 Task: Add to scrum project XpertTech a team member softage.4@softage.net and assign as Project Lead.
Action: Mouse moved to (110, 374)
Screenshot: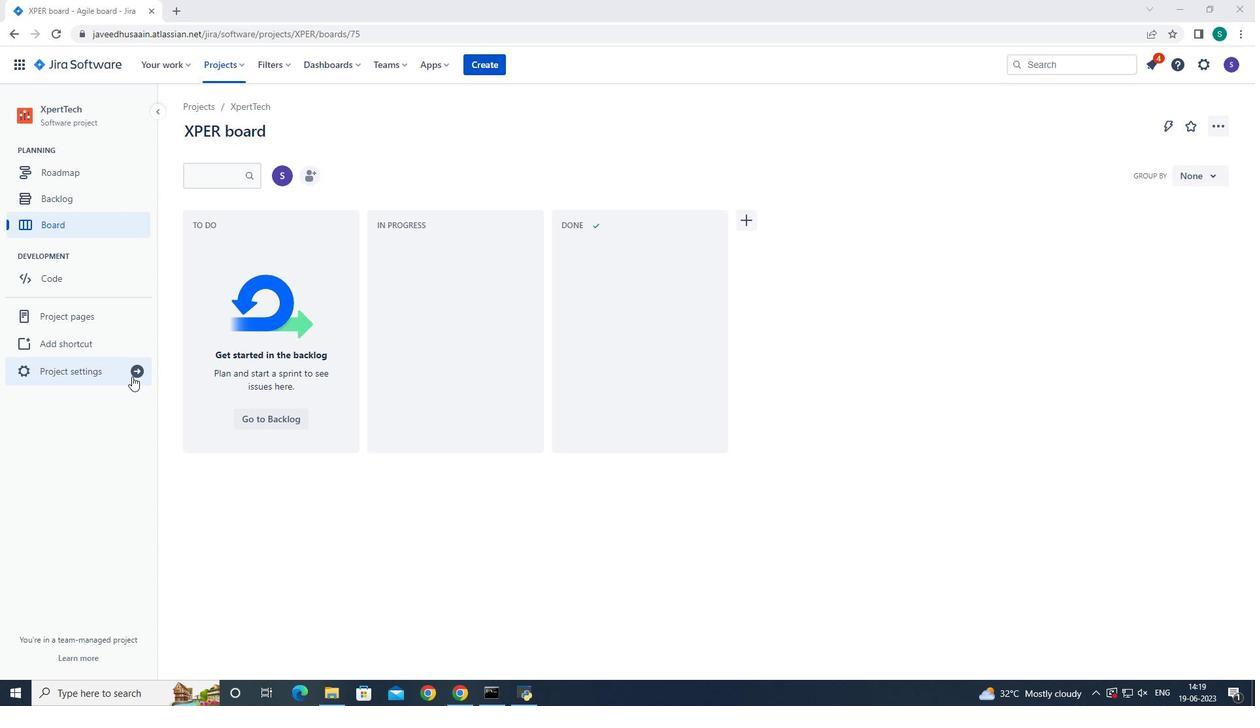 
Action: Mouse pressed left at (110, 374)
Screenshot: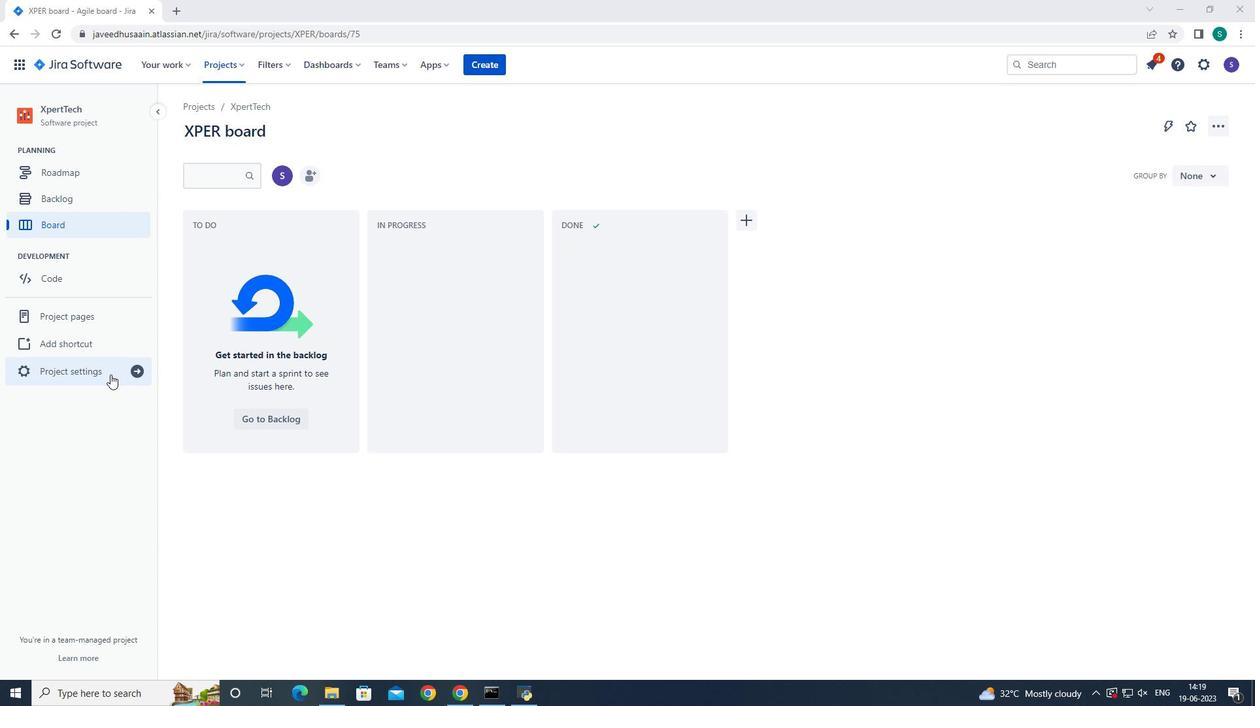 
Action: Mouse moved to (728, 424)
Screenshot: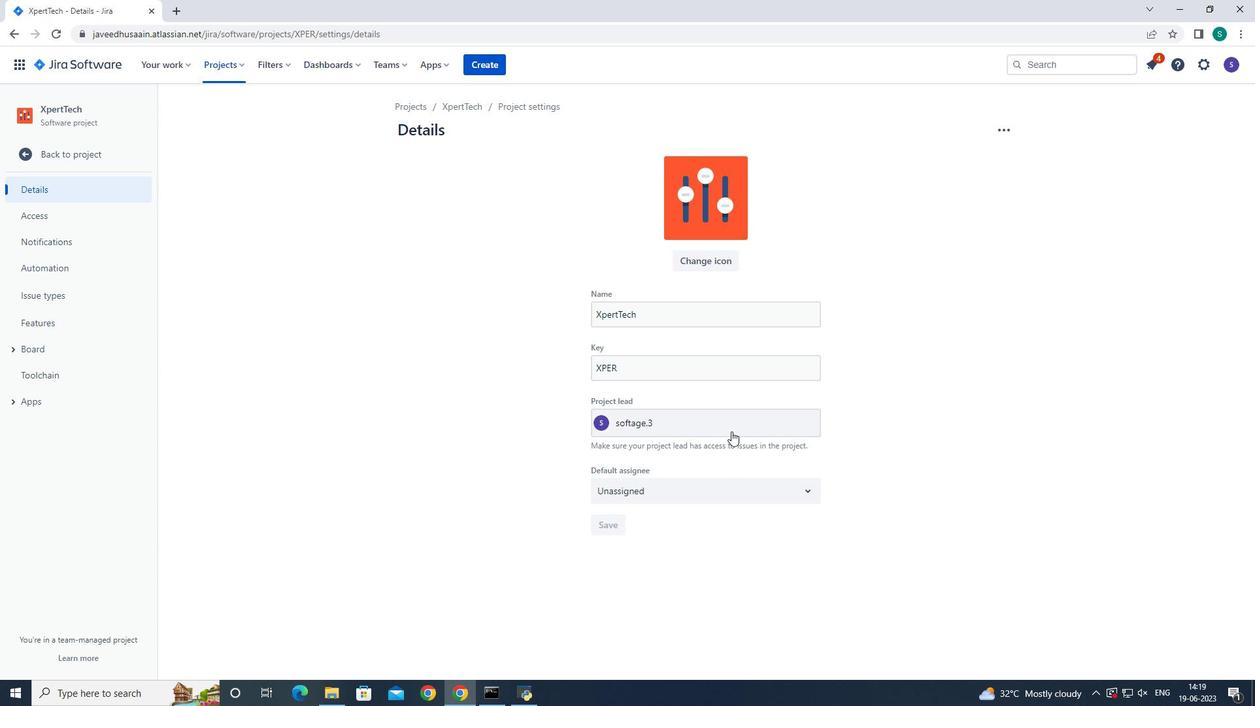 
Action: Mouse pressed left at (728, 424)
Screenshot: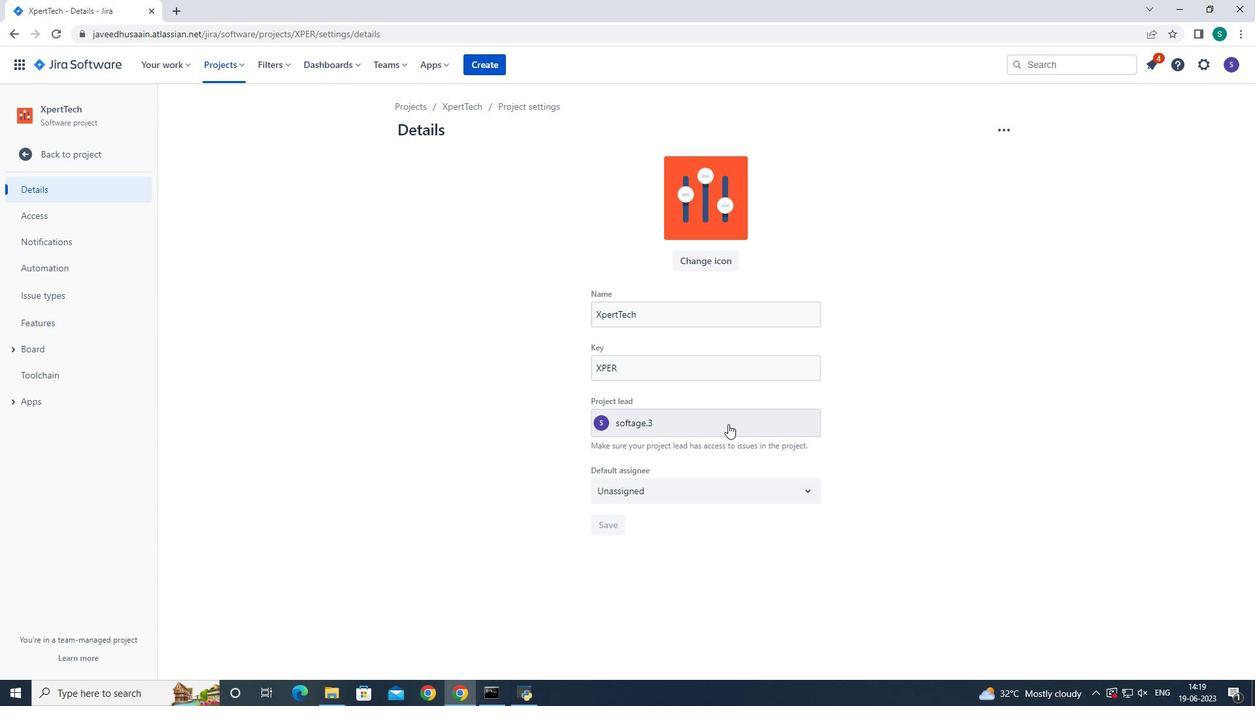 
Action: Key pressed softage.4<Key.shift>@softage.net
Screenshot: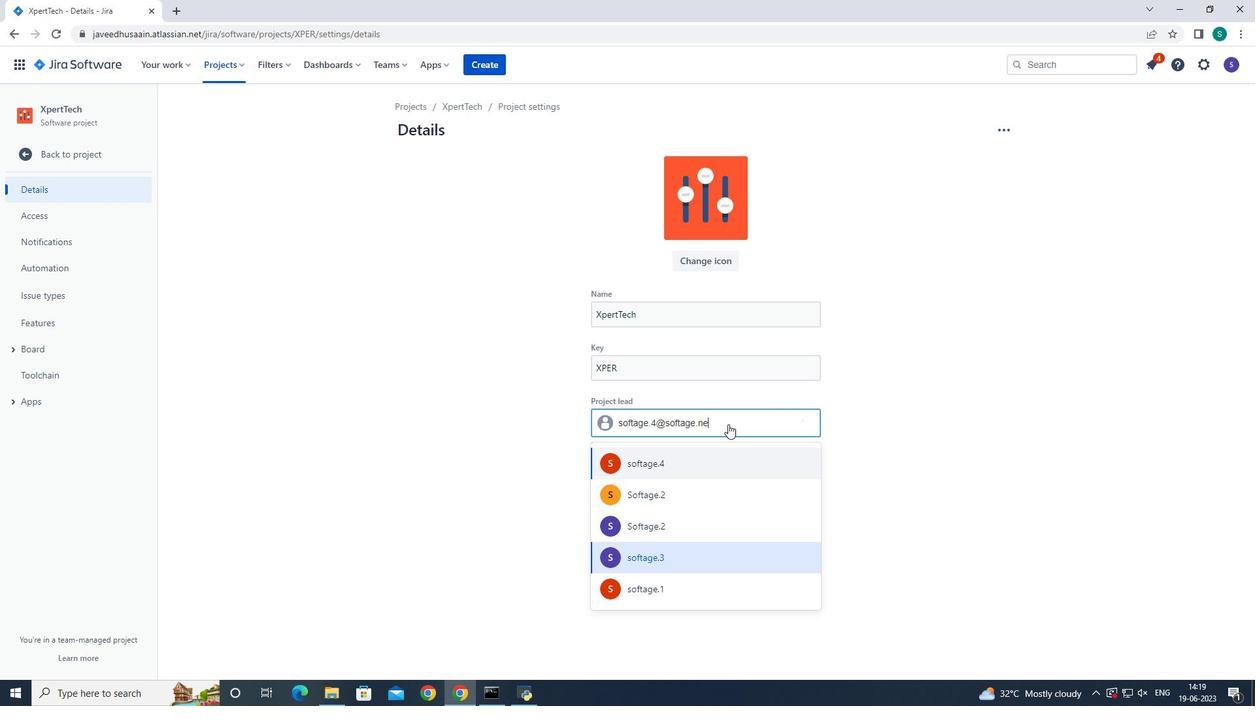 
Action: Mouse moved to (692, 466)
Screenshot: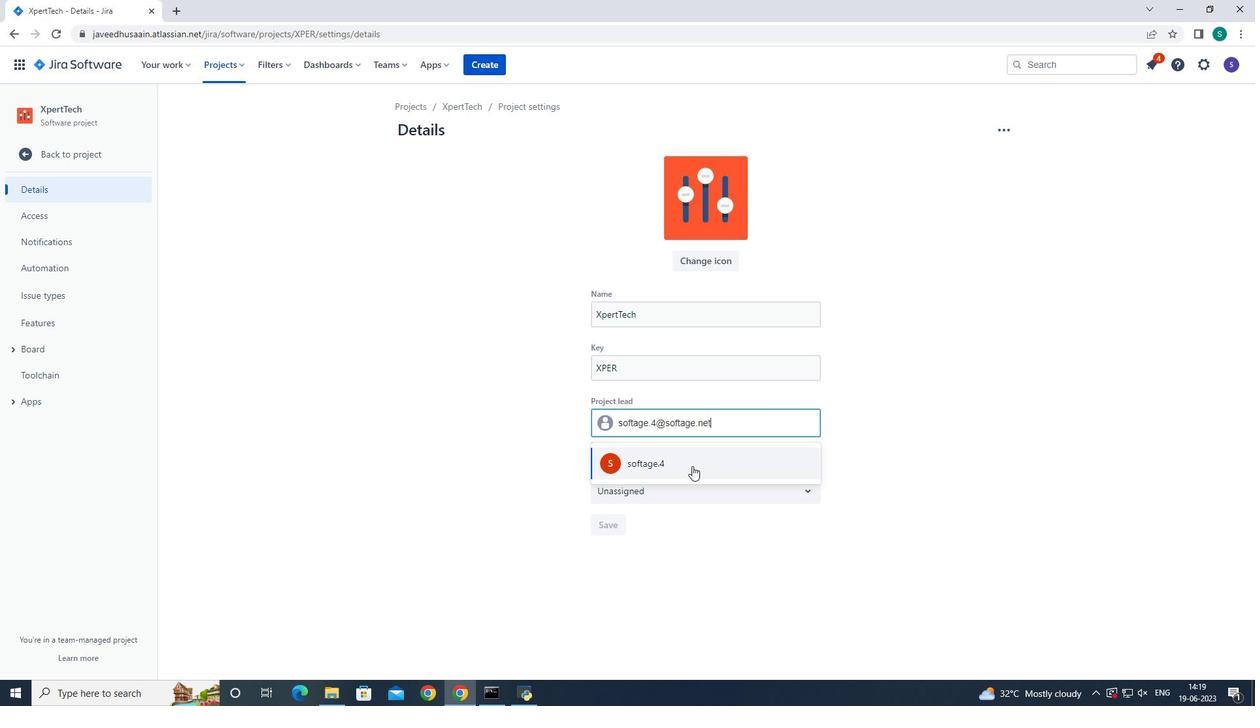 
Action: Mouse pressed left at (692, 466)
Screenshot: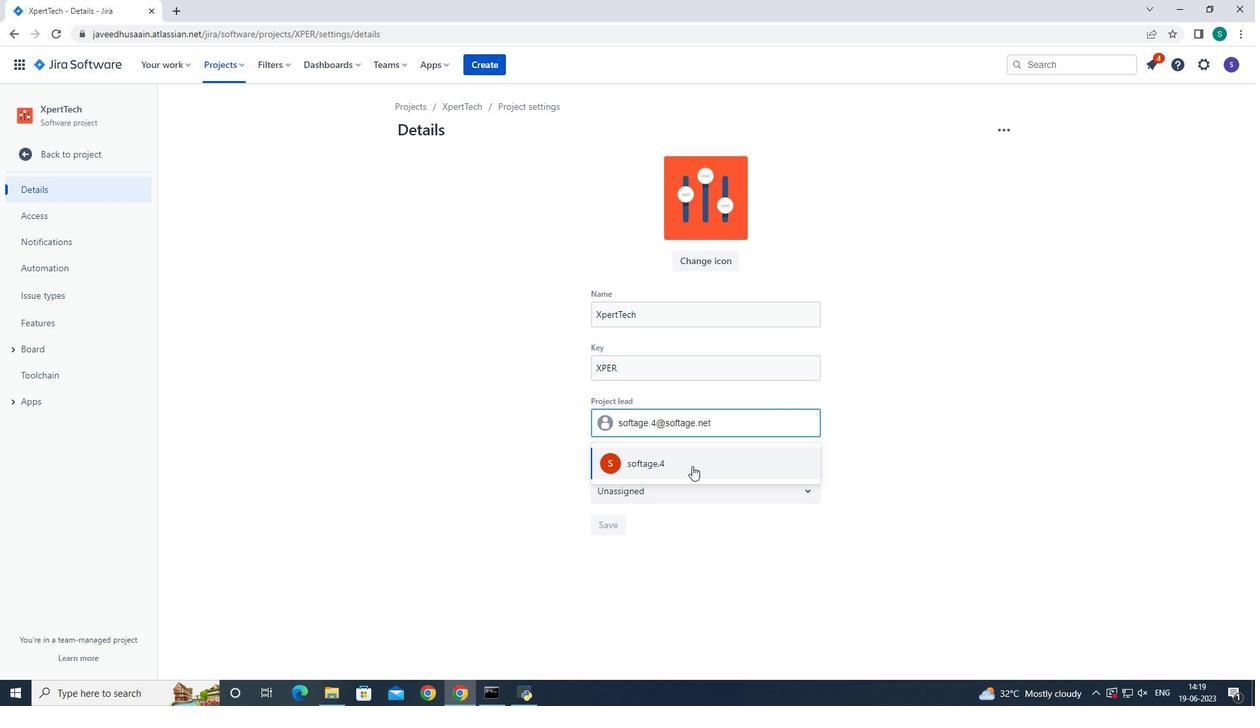 
Action: Mouse moved to (692, 495)
Screenshot: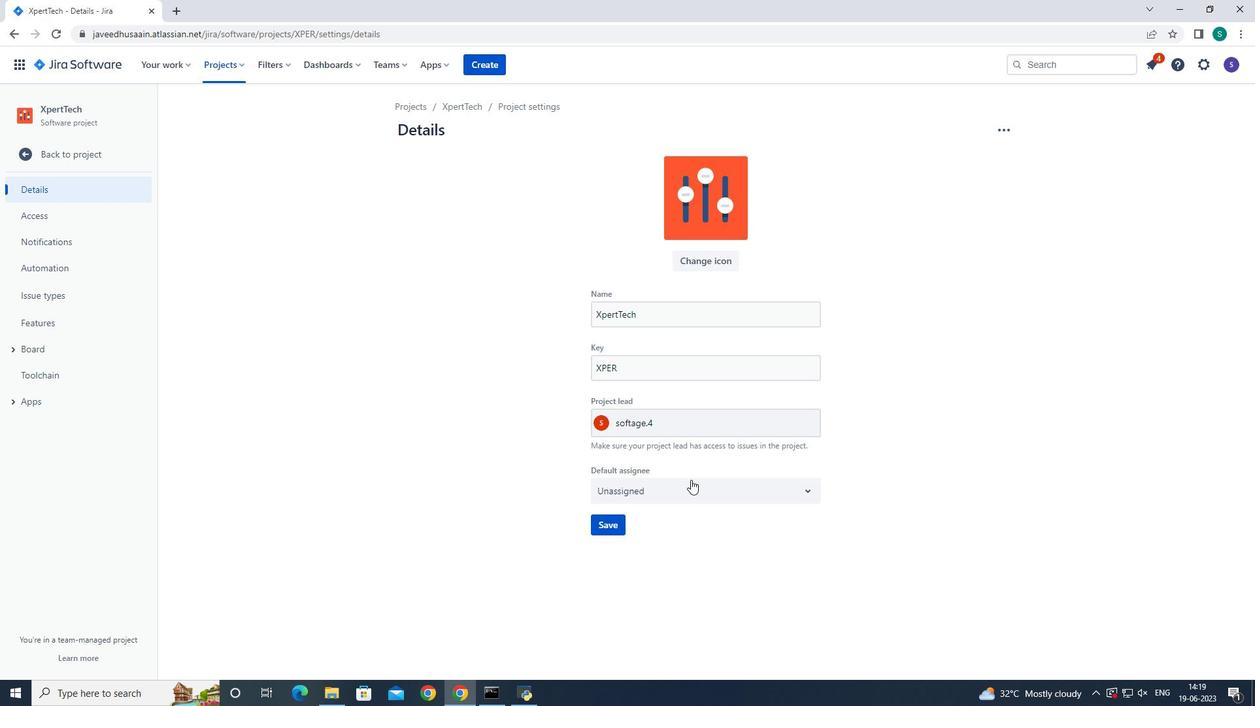
Action: Mouse pressed left at (692, 495)
Screenshot: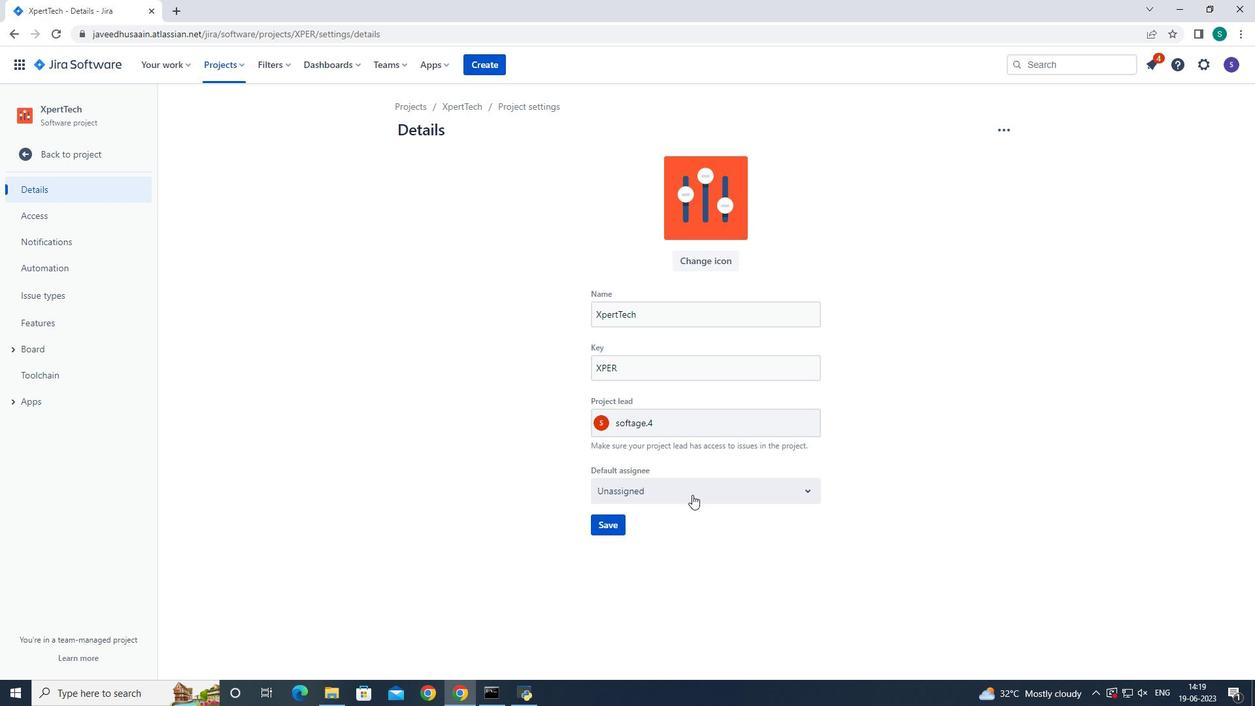 
Action: Mouse moved to (671, 527)
Screenshot: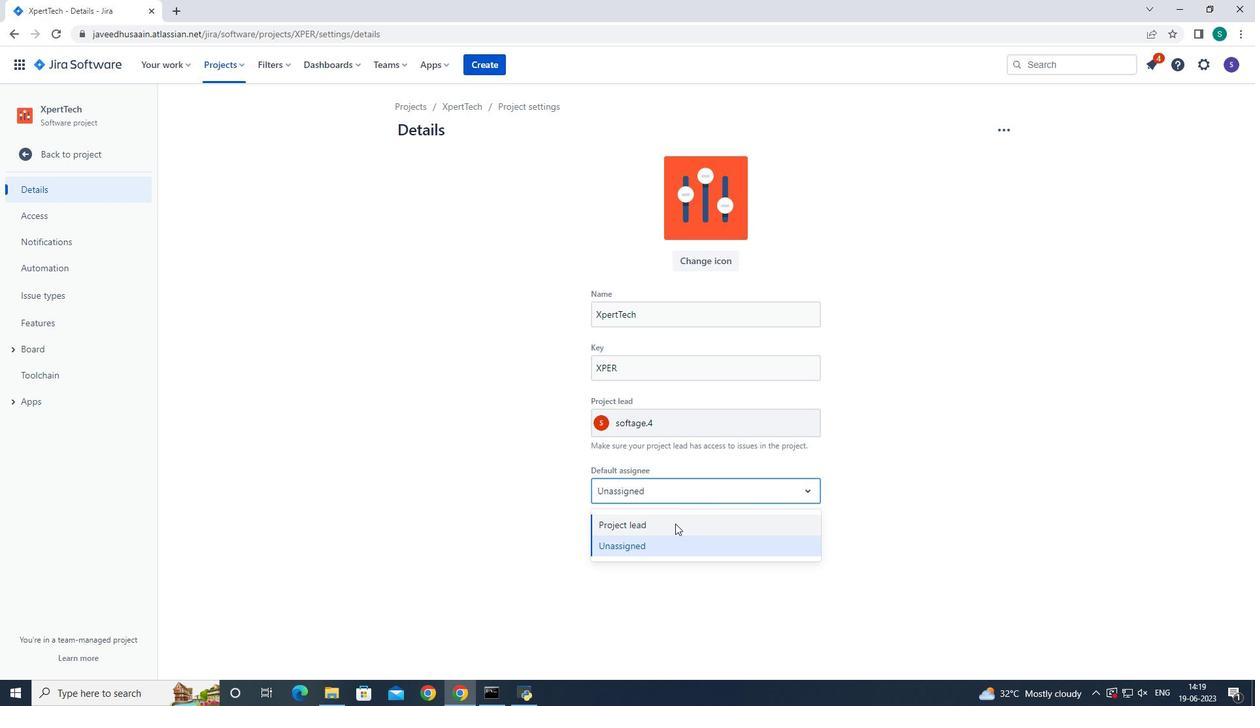 
Action: Mouse pressed left at (671, 527)
Screenshot: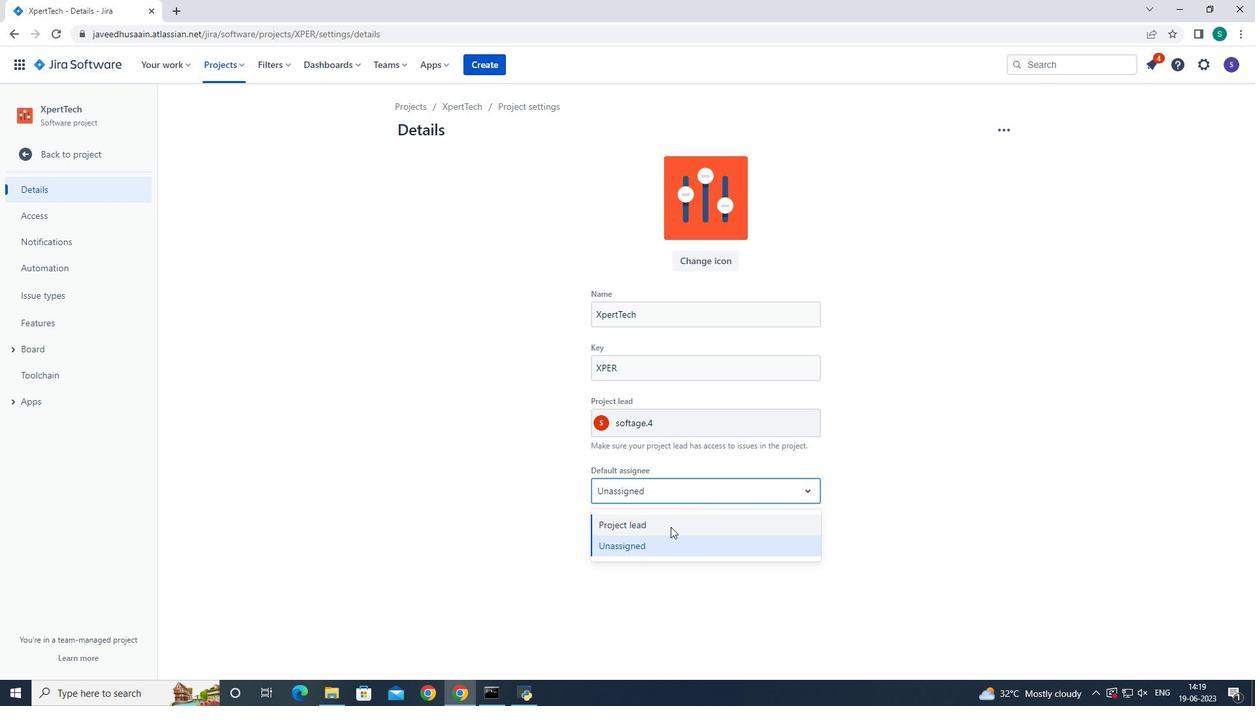
Action: Mouse moved to (610, 527)
Screenshot: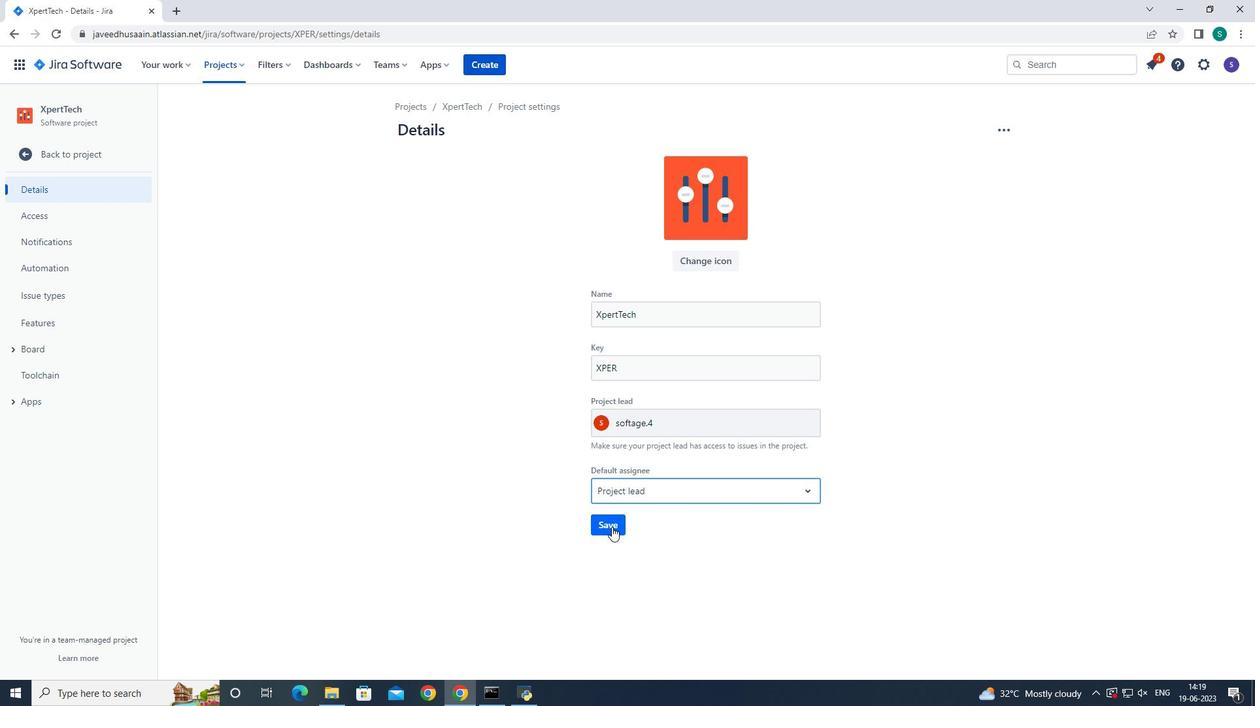 
Action: Mouse pressed left at (610, 527)
Screenshot: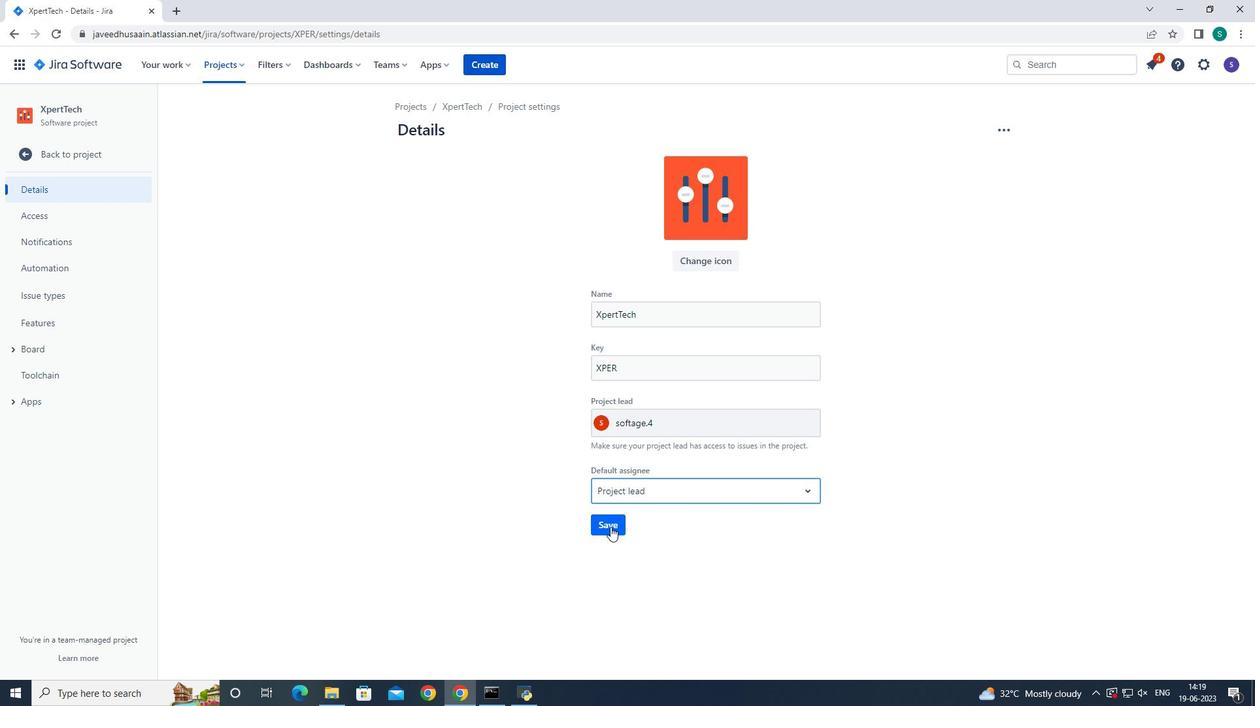 
Action: Mouse moved to (334, 550)
Screenshot: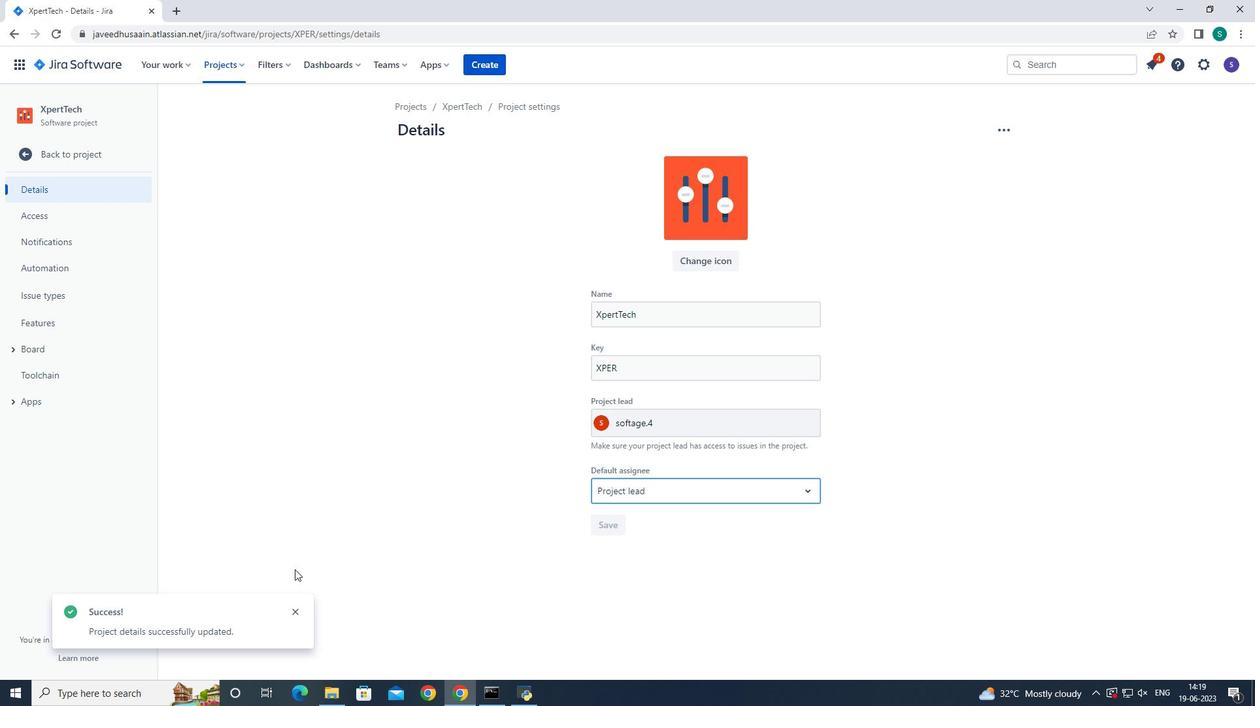
